 Task: Look for properties with 5 beds.
Action: Mouse moved to (642, 61)
Screenshot: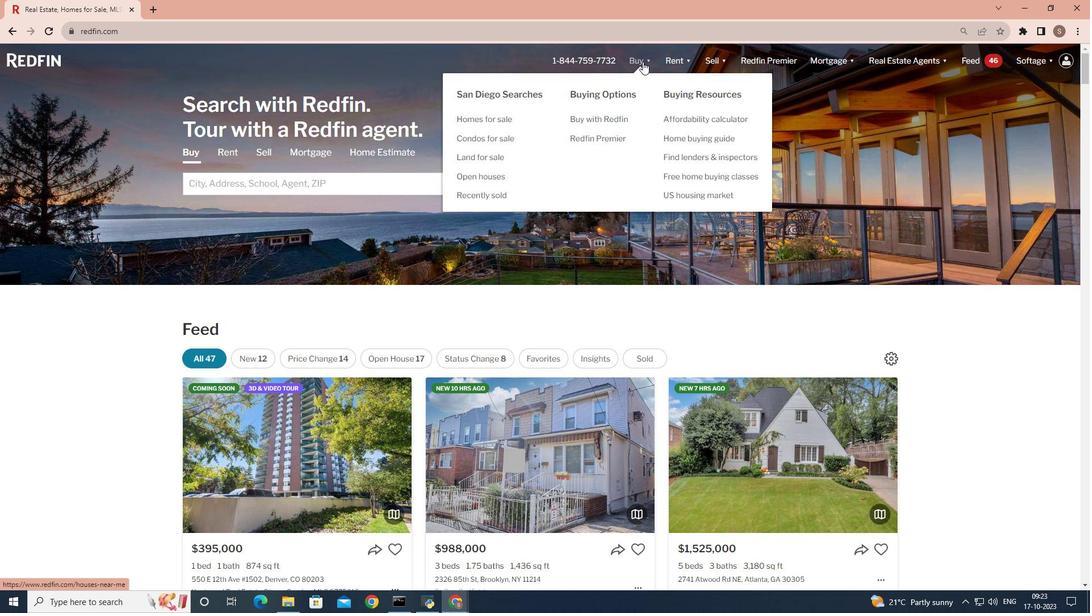 
Action: Mouse pressed left at (642, 61)
Screenshot: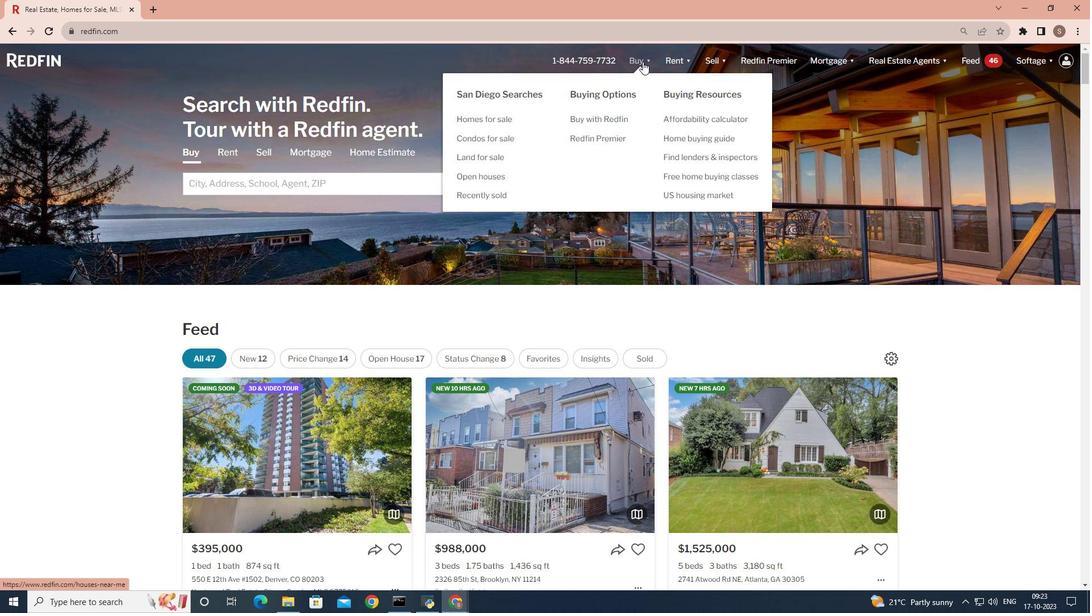 
Action: Mouse moved to (312, 228)
Screenshot: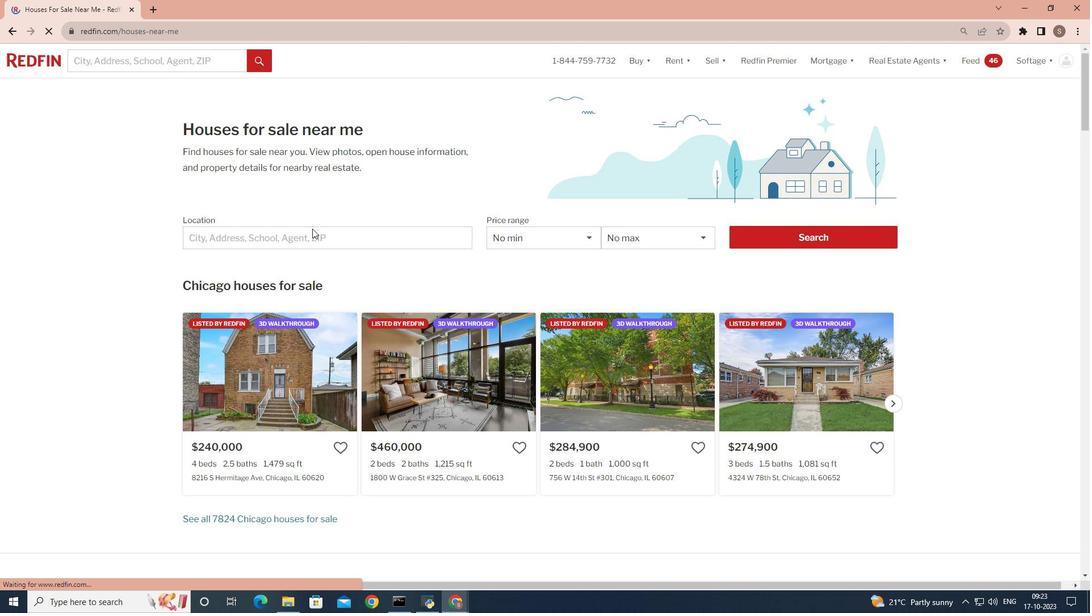 
Action: Mouse pressed left at (312, 228)
Screenshot: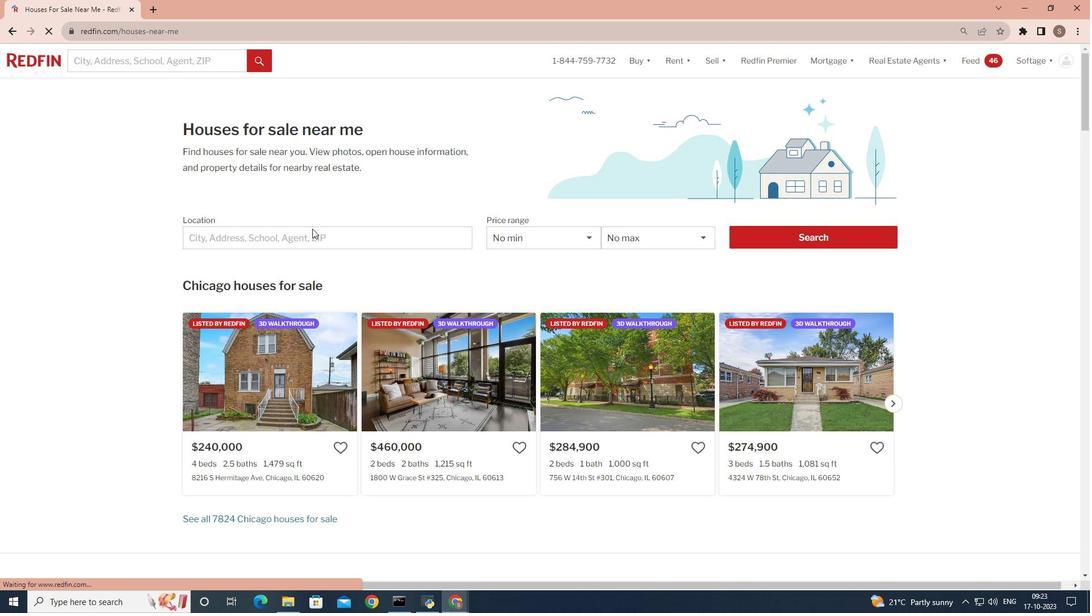 
Action: Mouse moved to (307, 235)
Screenshot: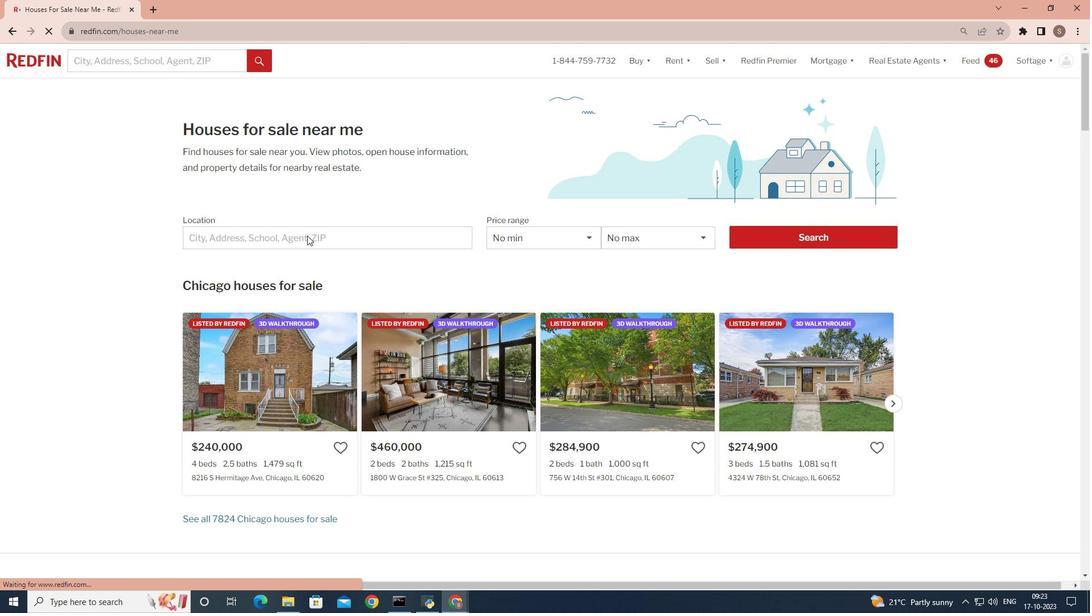 
Action: Mouse pressed left at (307, 235)
Screenshot: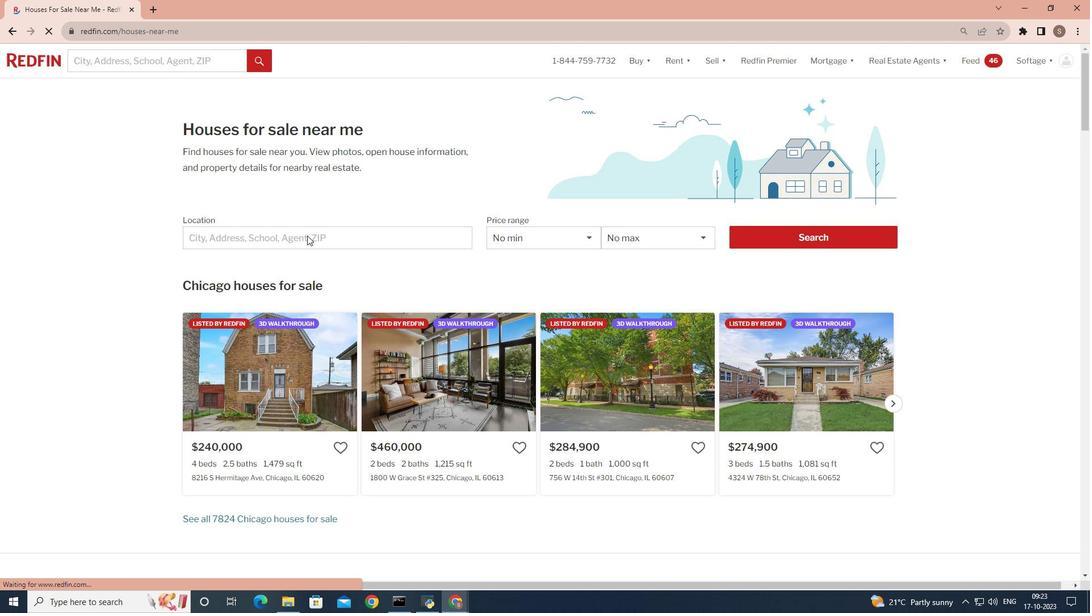 
Action: Mouse pressed left at (307, 235)
Screenshot: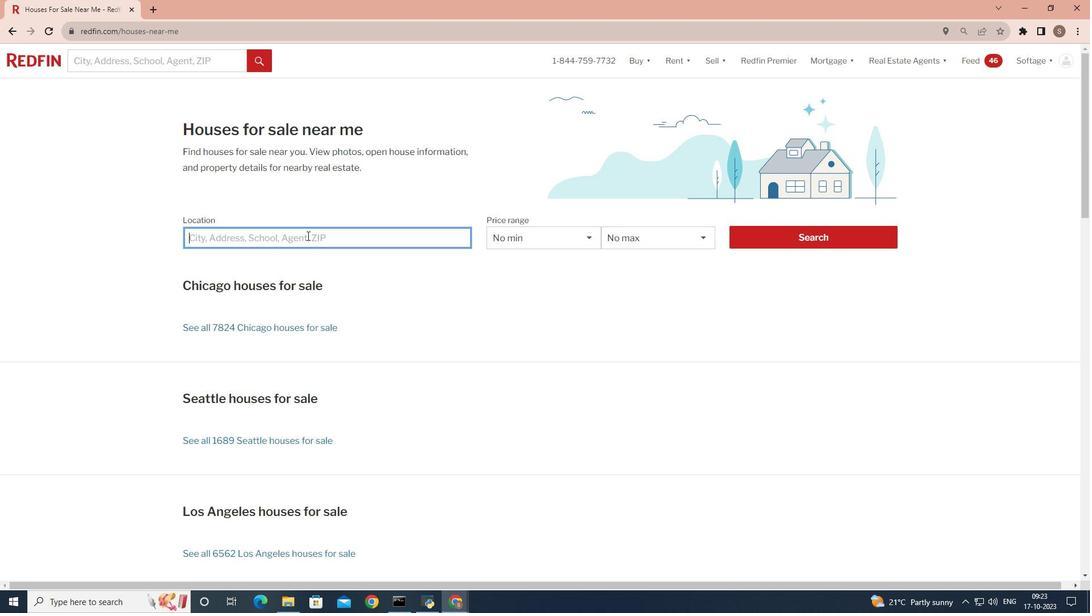 
Action: Key pressed <Key.shift>San<Key.space><Key.shift>Diego
Screenshot: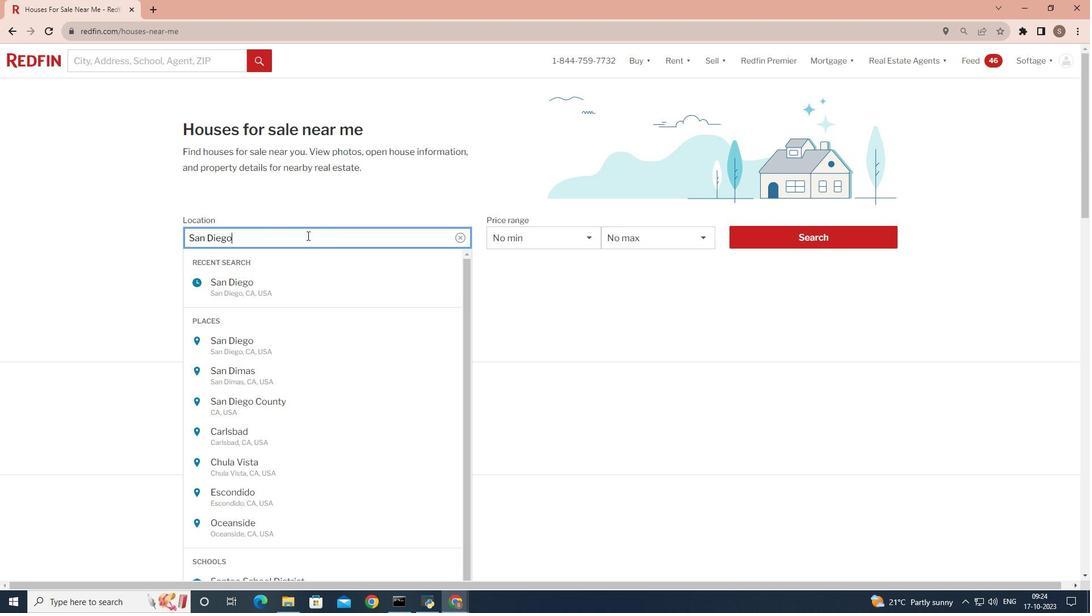 
Action: Mouse moved to (781, 240)
Screenshot: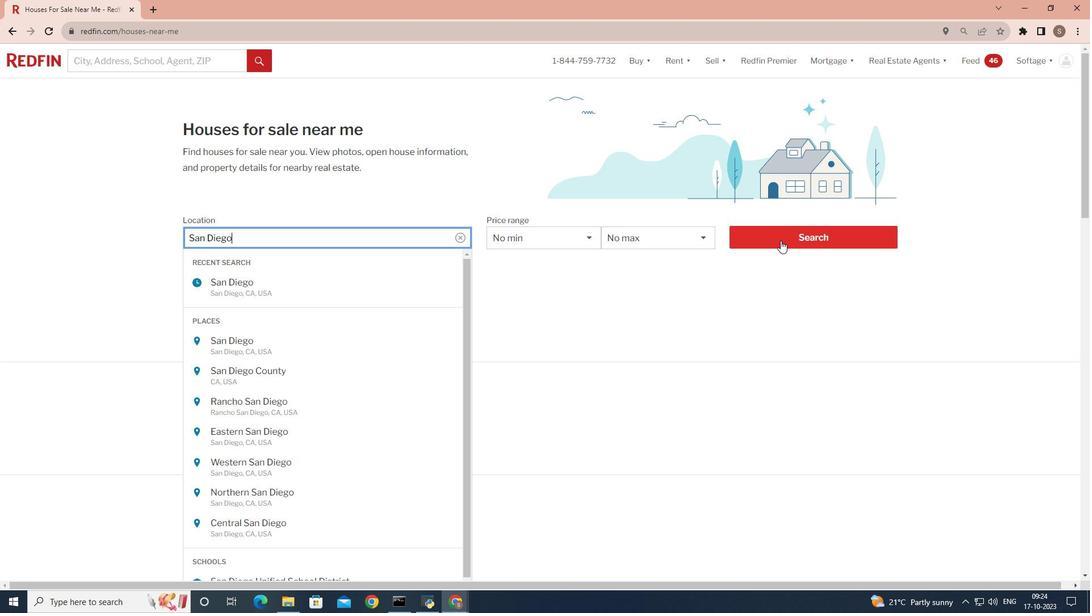 
Action: Mouse pressed left at (781, 240)
Screenshot: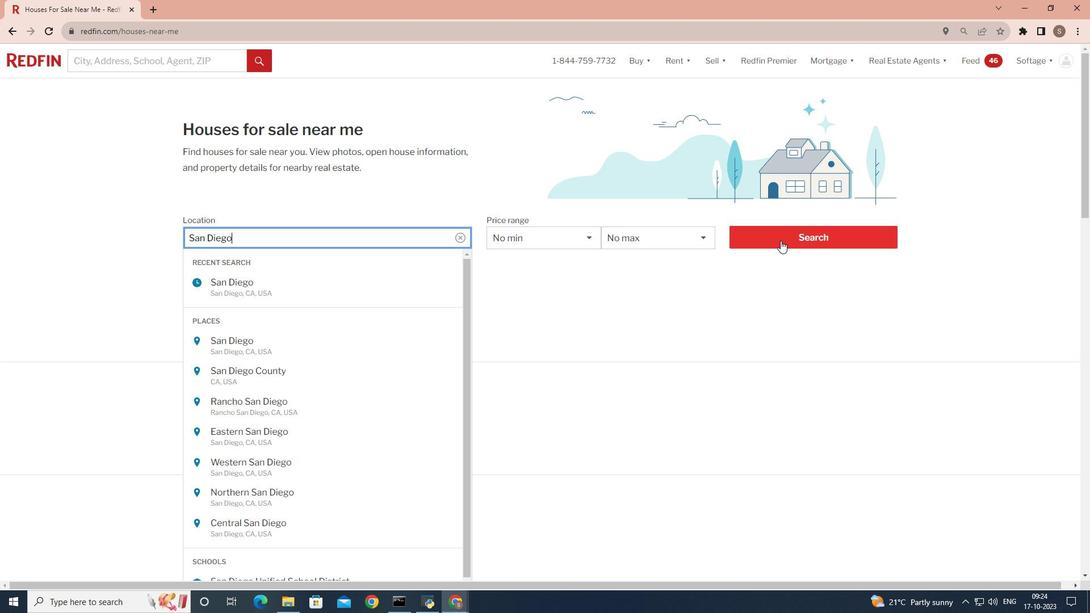 
Action: Mouse pressed left at (781, 240)
Screenshot: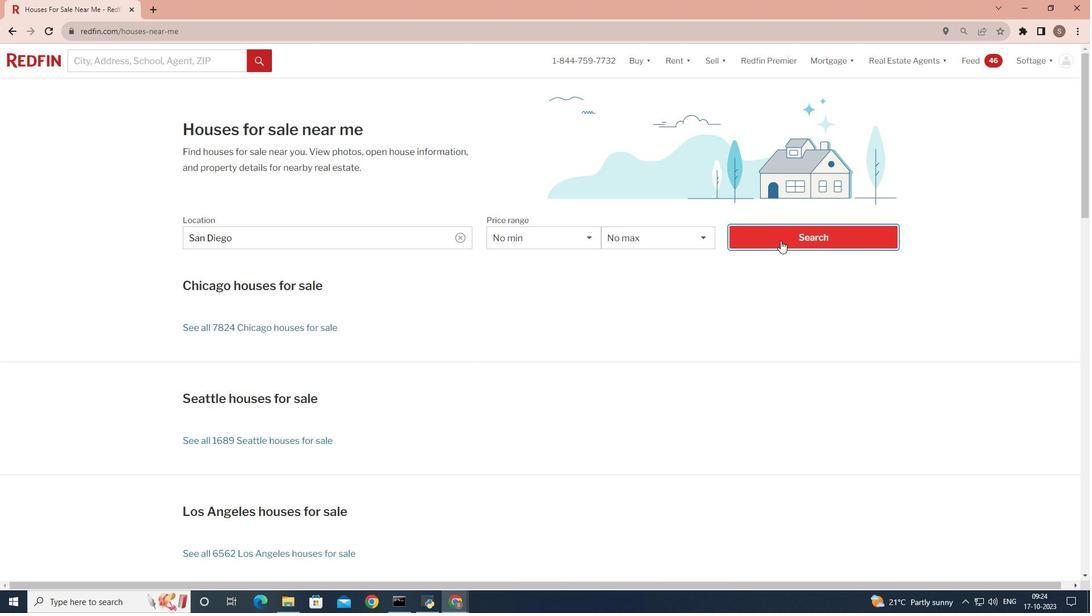 
Action: Mouse moved to (958, 135)
Screenshot: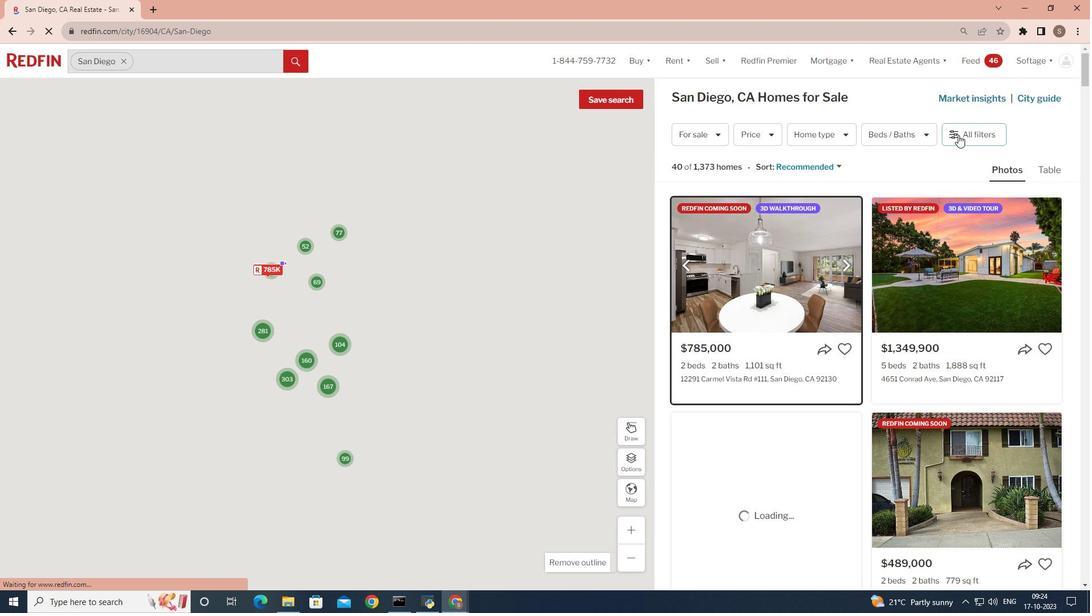 
Action: Mouse pressed left at (958, 135)
Screenshot: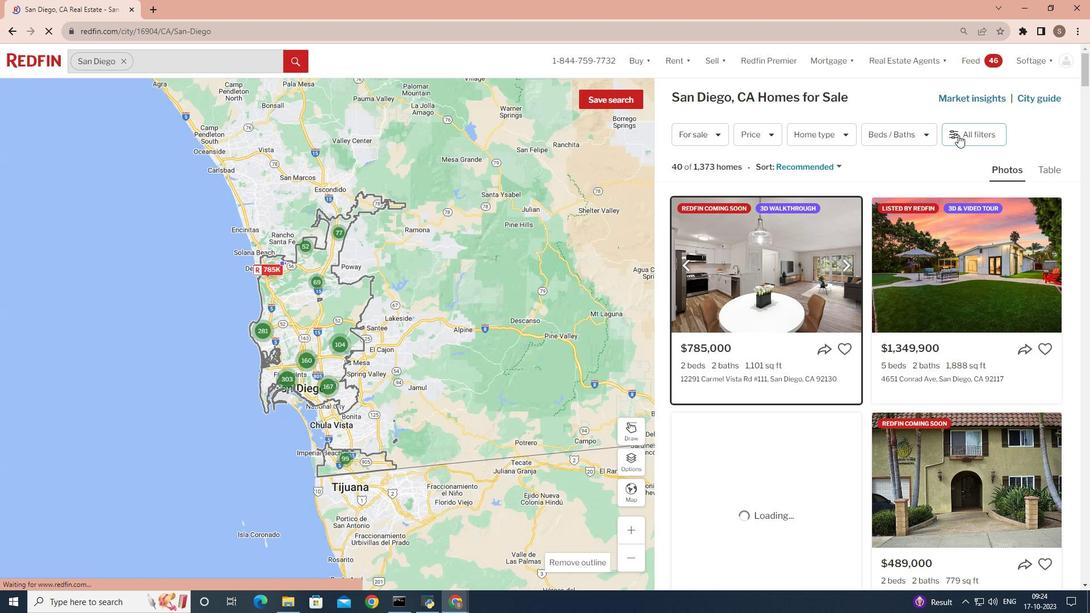 
Action: Mouse pressed left at (958, 135)
Screenshot: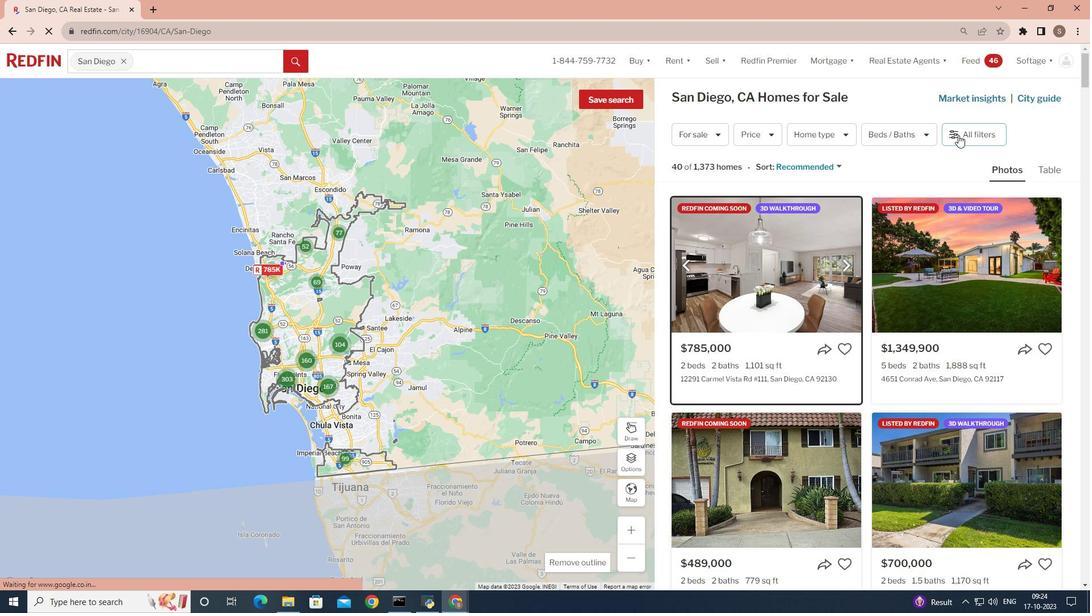 
Action: Mouse moved to (1035, 334)
Screenshot: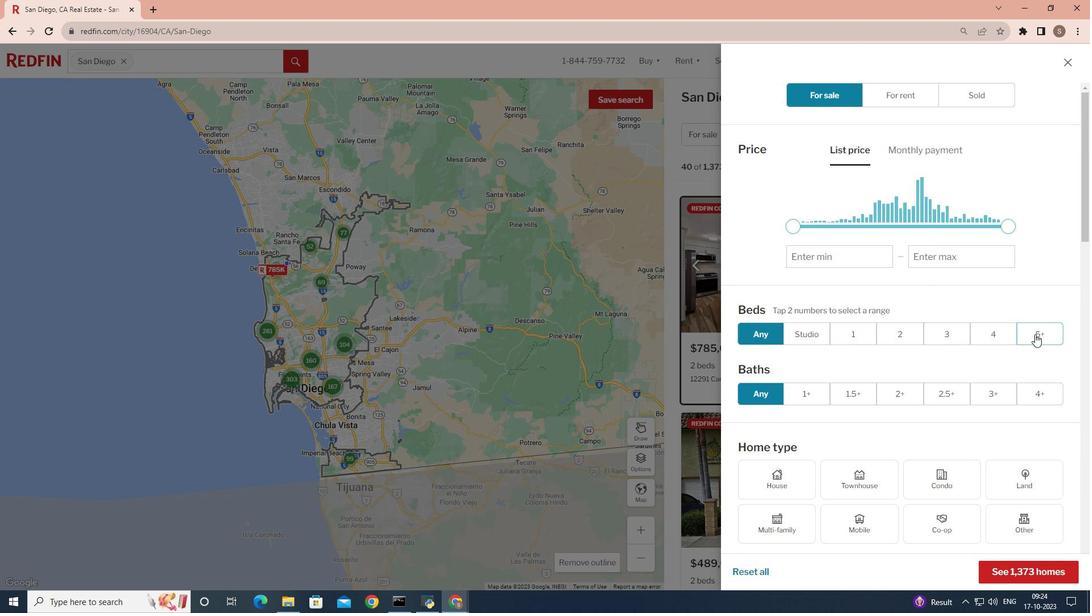 
Action: Mouse pressed left at (1035, 334)
Screenshot: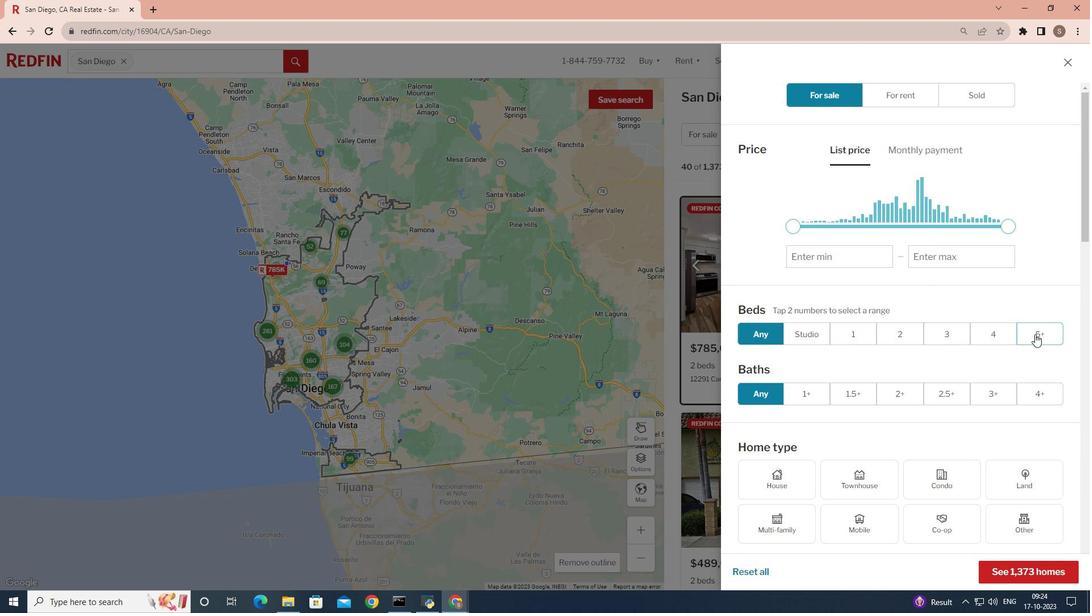 
Action: Mouse moved to (1035, 335)
Screenshot: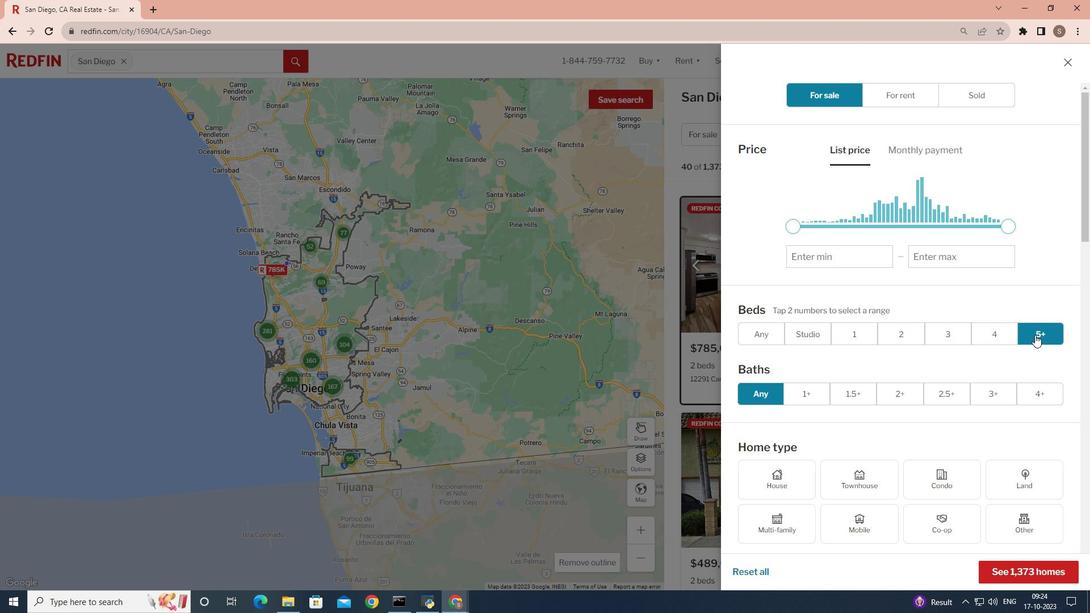 
